 Task: Save the current page as bookmark with name "Homepage".
Action: Mouse moved to (203, 38)
Screenshot: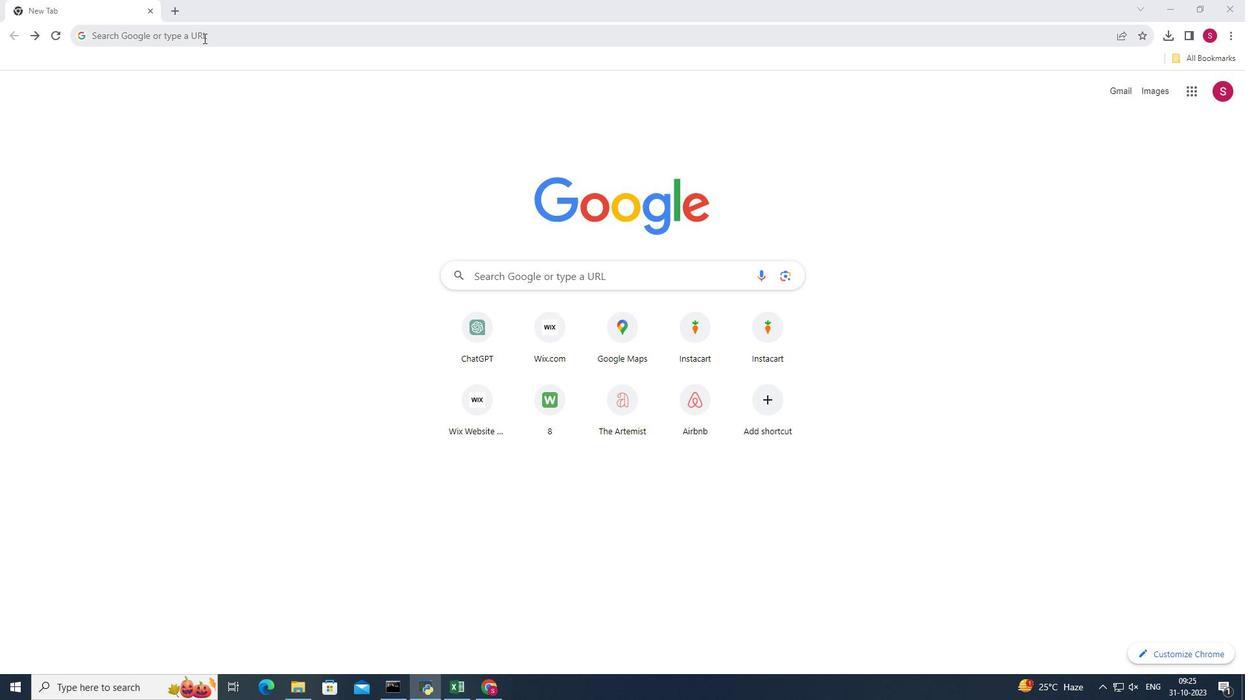 
Action: Mouse pressed left at (203, 38)
Screenshot: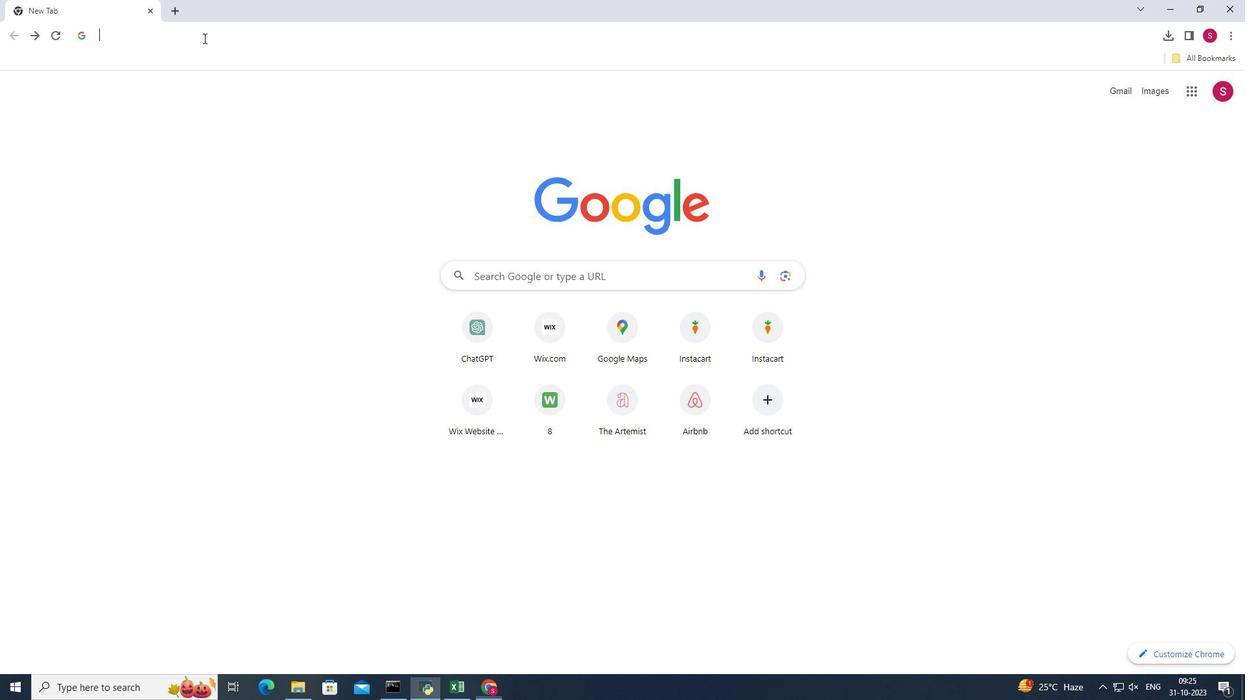 
Action: Mouse moved to (132, 84)
Screenshot: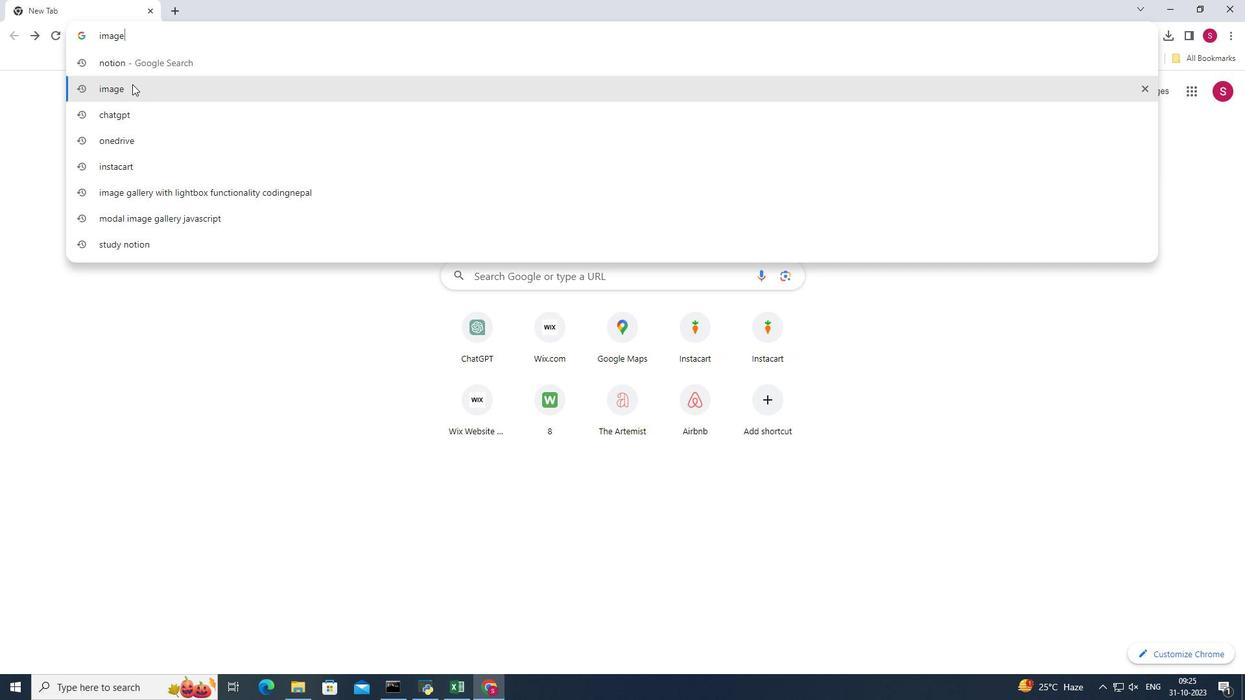 
Action: Mouse pressed left at (132, 84)
Screenshot: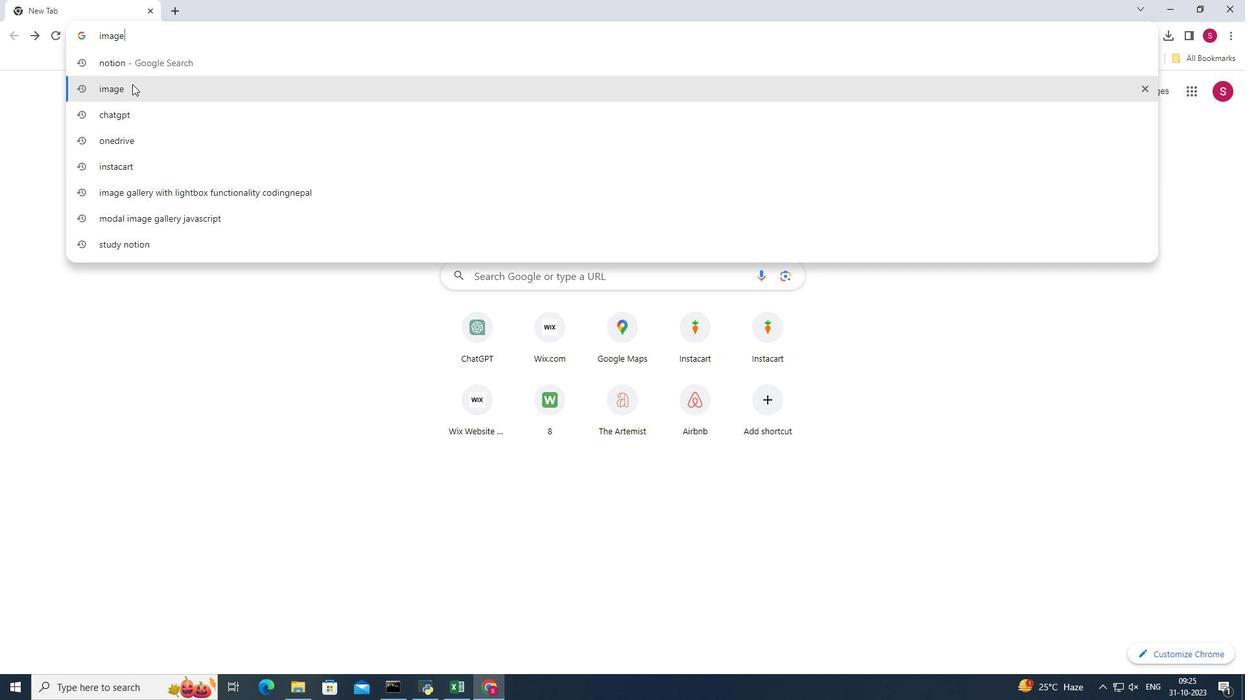 
Action: Mouse moved to (1144, 40)
Screenshot: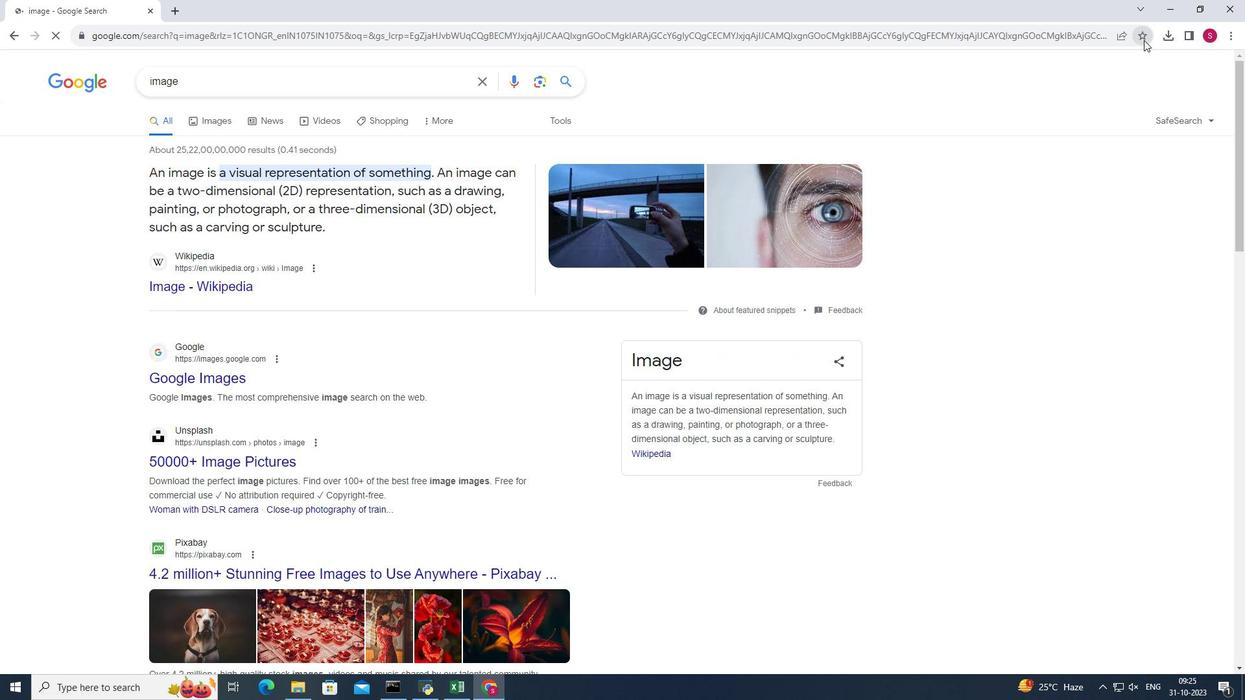 
Action: Mouse pressed left at (1144, 40)
Screenshot: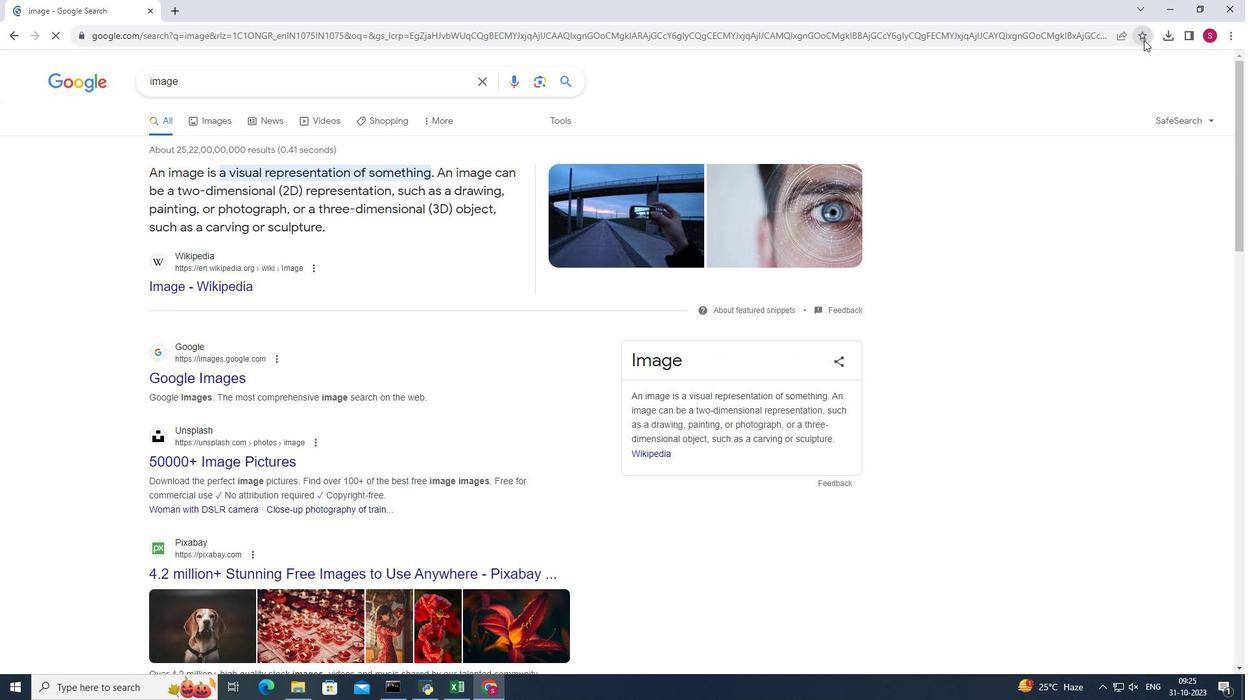 
Action: Mouse moved to (1085, 94)
Screenshot: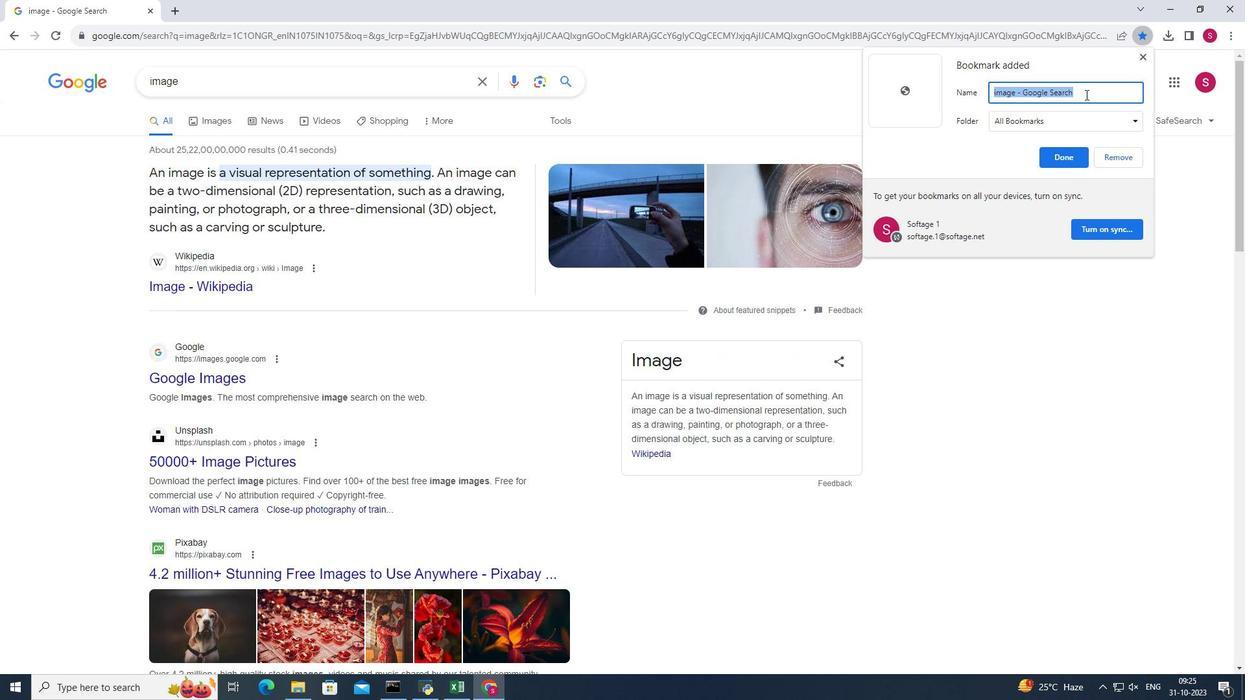 
Action: Mouse pressed left at (1085, 94)
Screenshot: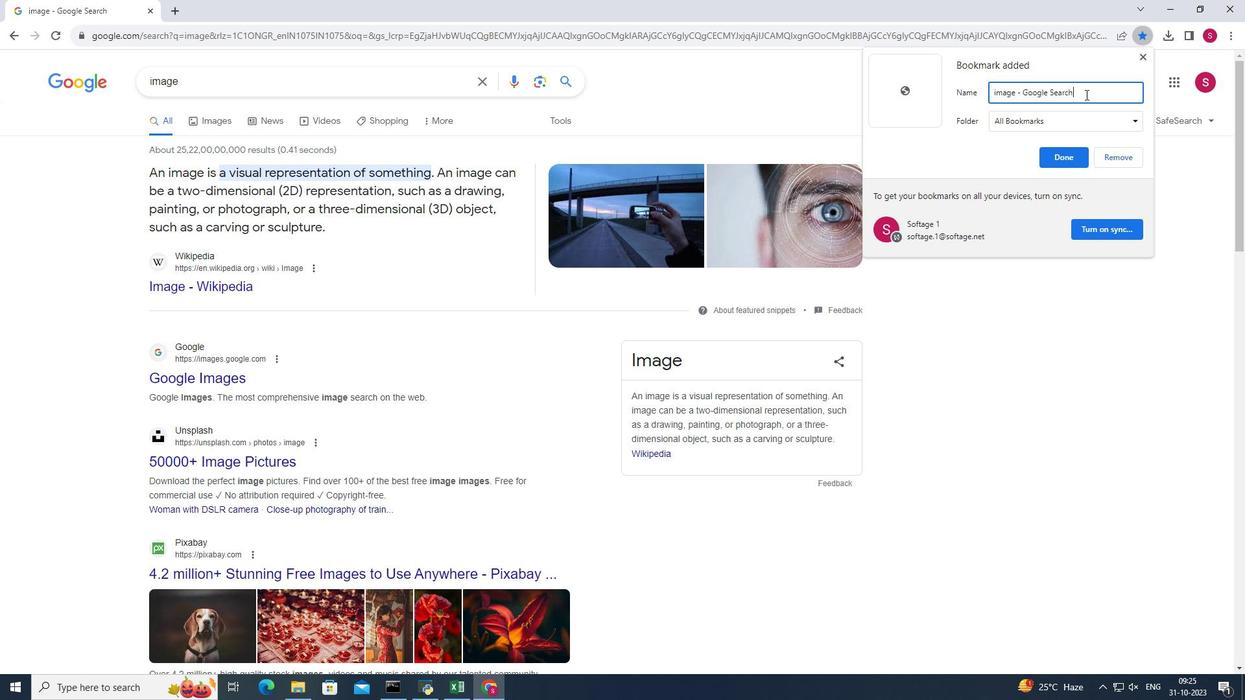 
Action: Key pressed <Key.backspace><Key.backspace><Key.backspace><Key.backspace><Key.backspace><Key.backspace><Key.backspace><Key.backspace><Key.backspace><Key.backspace><Key.backspace><Key.backspace><Key.backspace><Key.backspace><Key.backspace><Key.backspace><Key.backspace><Key.backspace><Key.backspace><Key.backspace><Key.backspace><Key.backspace><Key.backspace><Key.backspace><Key.backspace><Key.backspace><Key.backspace><Key.backspace><Key.backspace><Key.backspace><Key.shift>Homepage
Screenshot: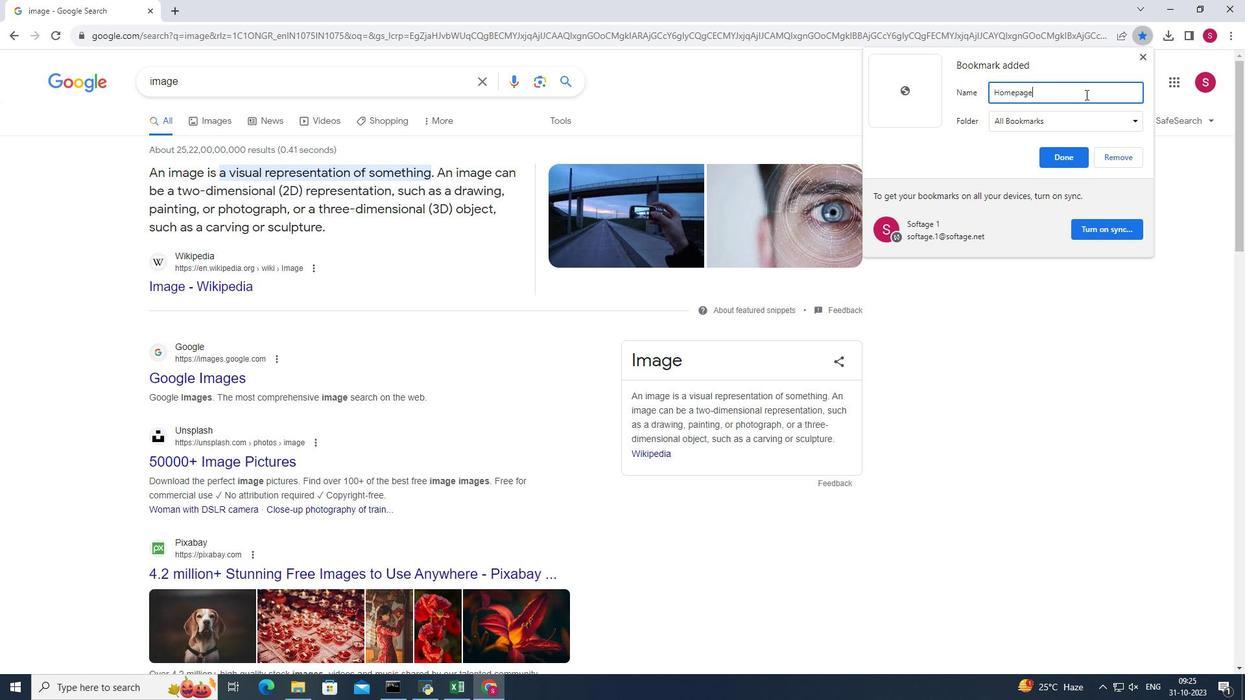 
Action: Mouse moved to (1050, 151)
Screenshot: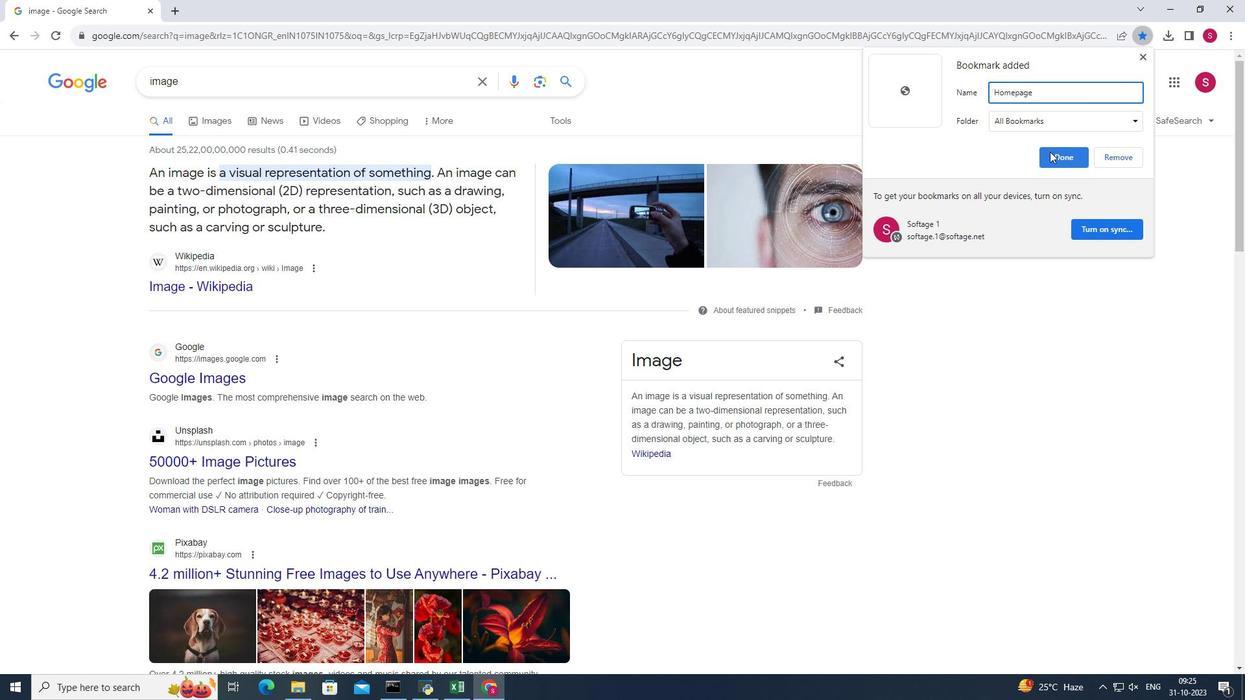 
Action: Mouse pressed left at (1050, 151)
Screenshot: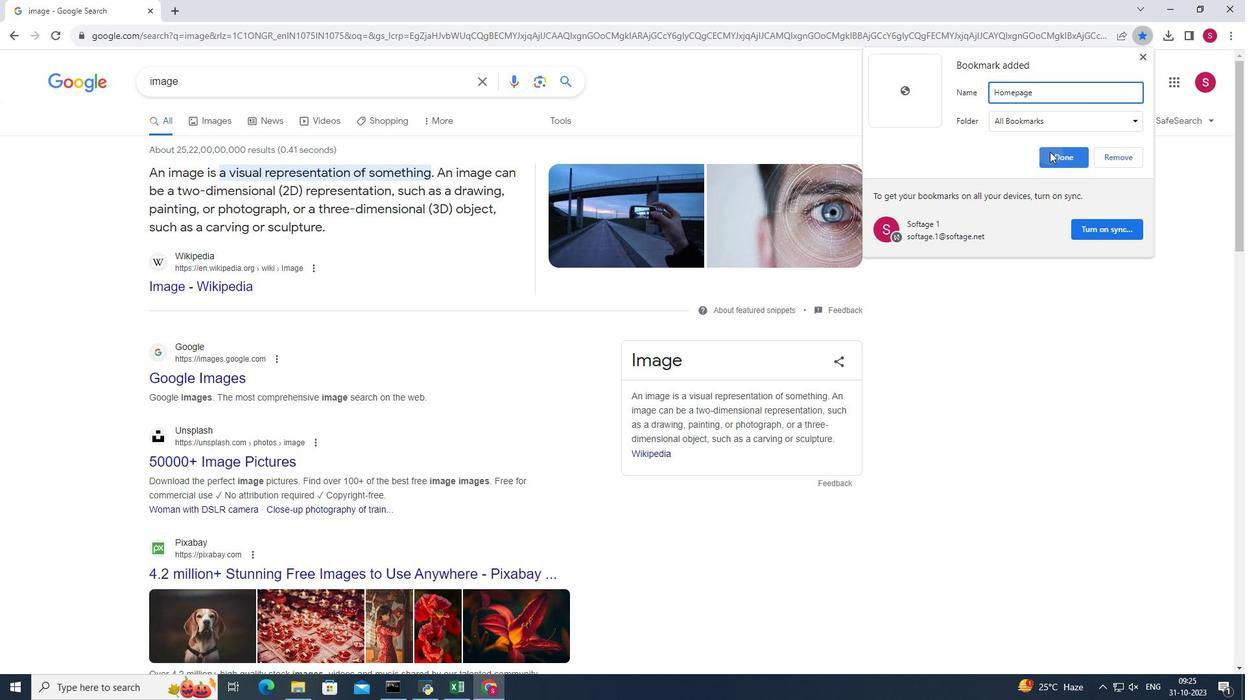 
